 Task: Add the task  Implement a new cloud-based business intelligence system for a company to the section Feature Fling in the project AutoEngine and add a Due Date to the respective task as 2023/07/05
Action: Mouse moved to (509, 353)
Screenshot: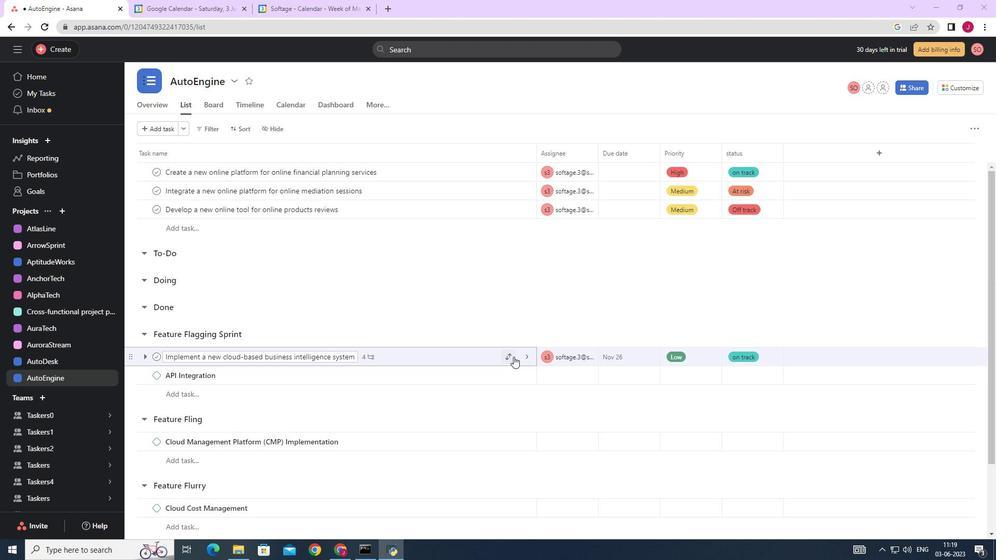 
Action: Mouse pressed left at (509, 353)
Screenshot: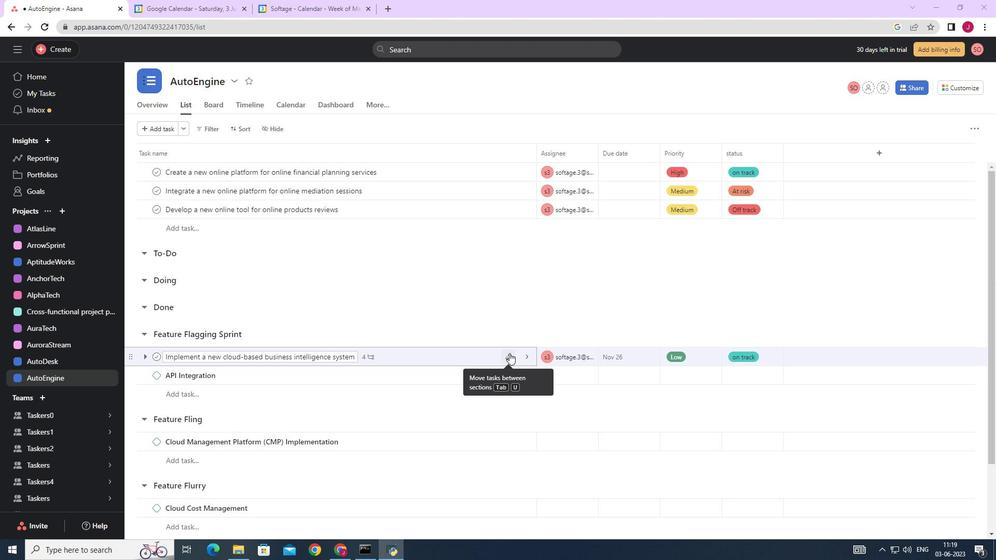 
Action: Mouse moved to (457, 294)
Screenshot: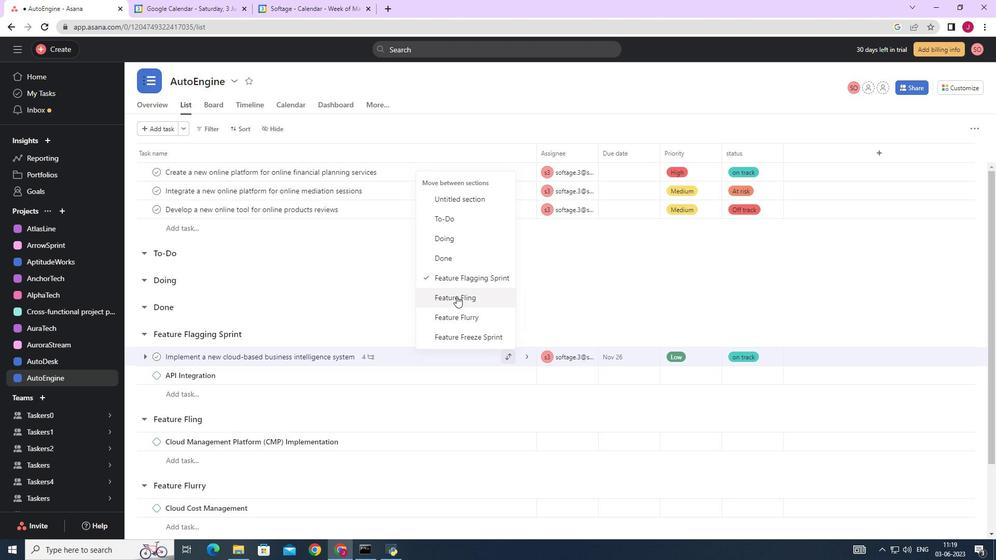 
Action: Mouse pressed left at (457, 294)
Screenshot: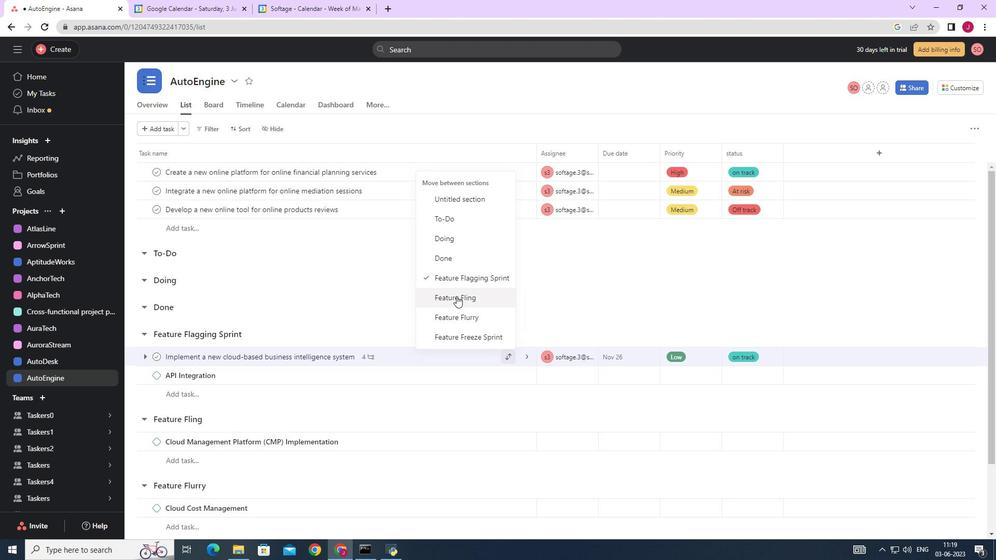 
Action: Mouse moved to (651, 421)
Screenshot: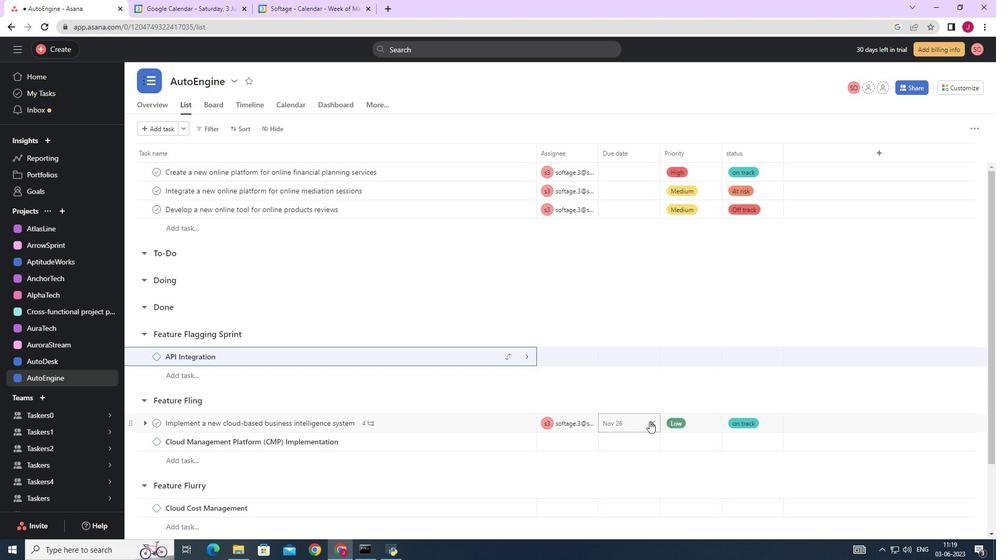 
Action: Mouse pressed left at (651, 421)
Screenshot: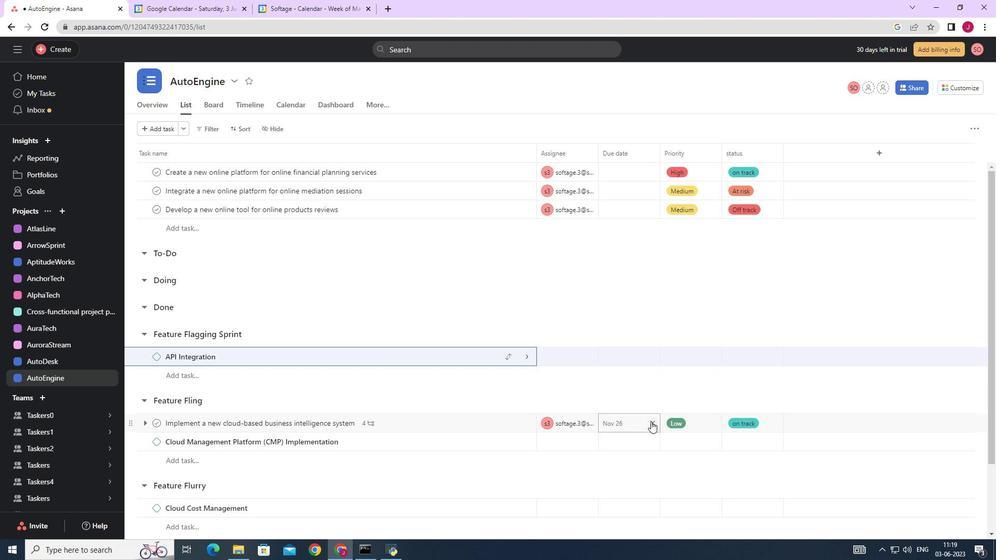 
Action: Mouse moved to (627, 424)
Screenshot: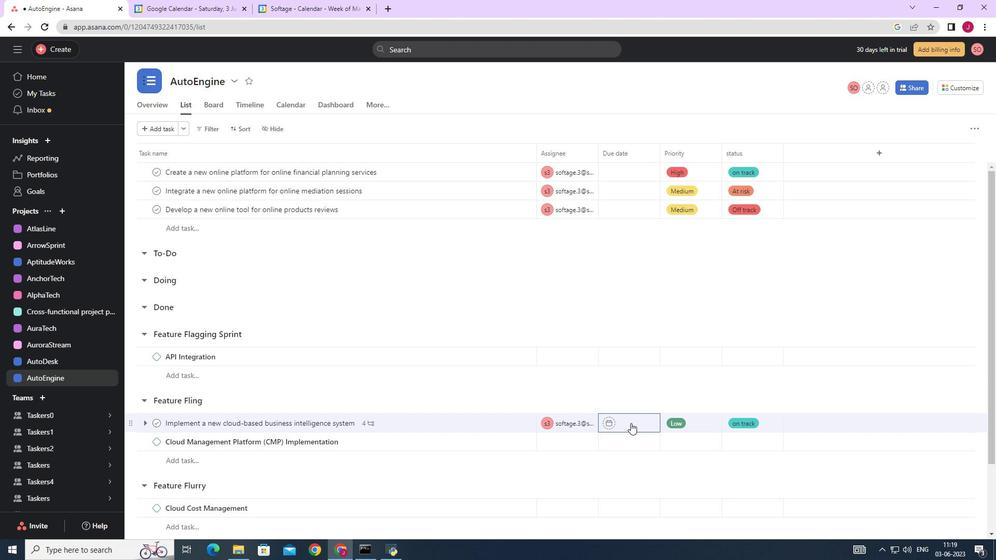 
Action: Mouse pressed left at (627, 424)
Screenshot: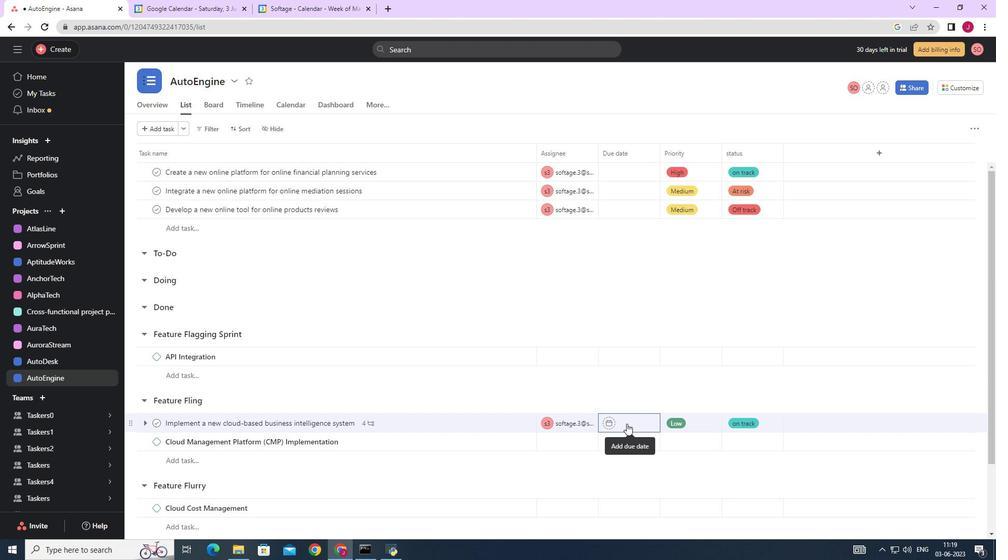 
Action: Mouse moved to (732, 255)
Screenshot: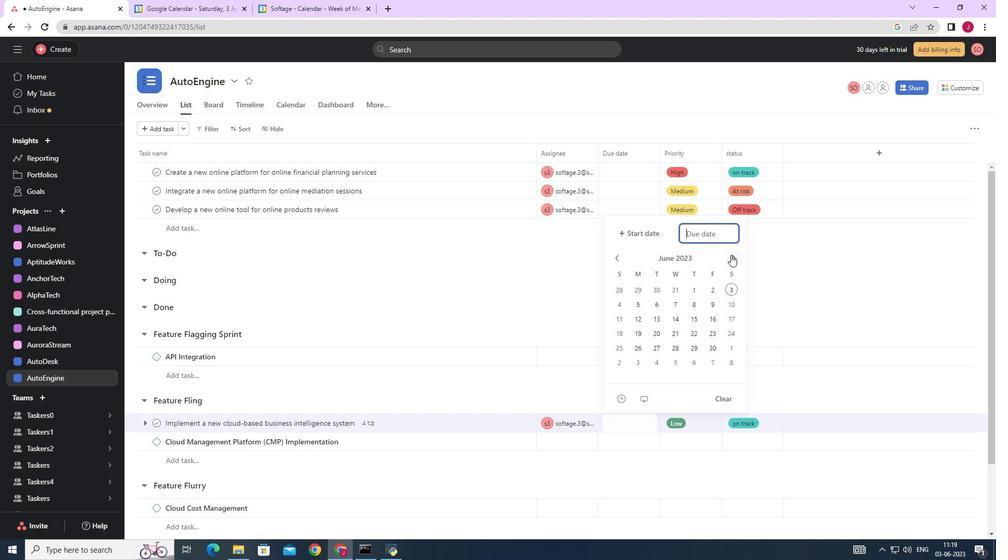 
Action: Mouse pressed left at (732, 255)
Screenshot: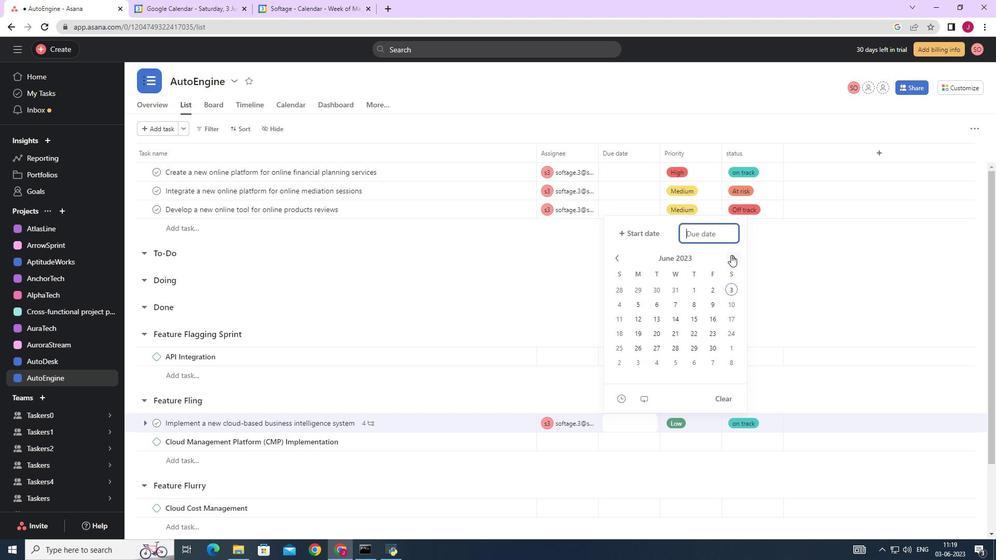 
Action: Mouse moved to (669, 305)
Screenshot: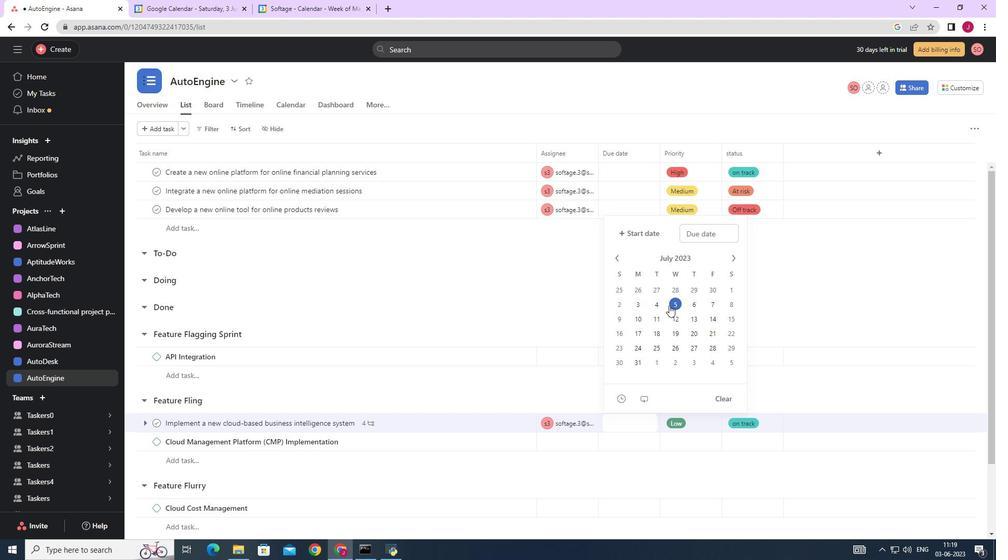 
Action: Mouse pressed left at (669, 305)
Screenshot: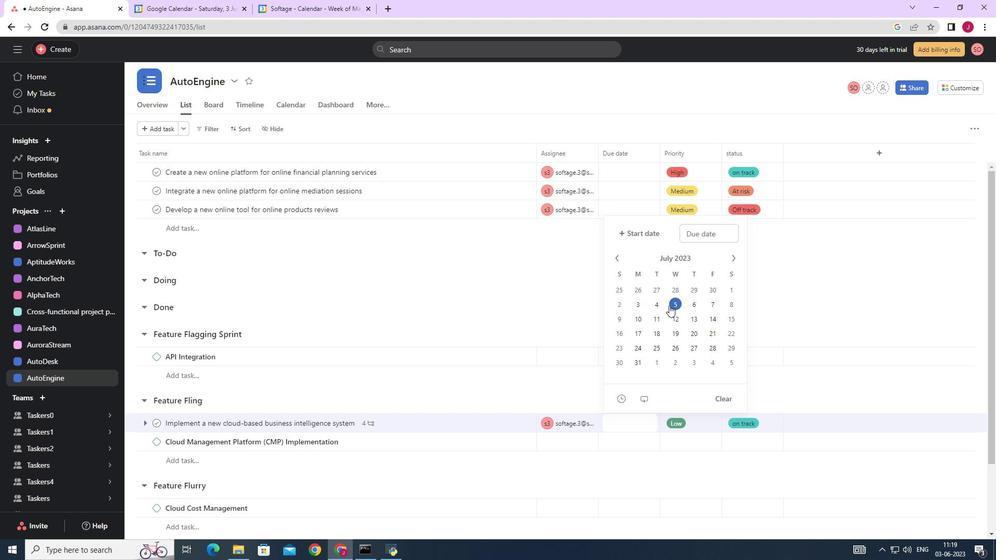 
Action: Mouse moved to (856, 291)
Screenshot: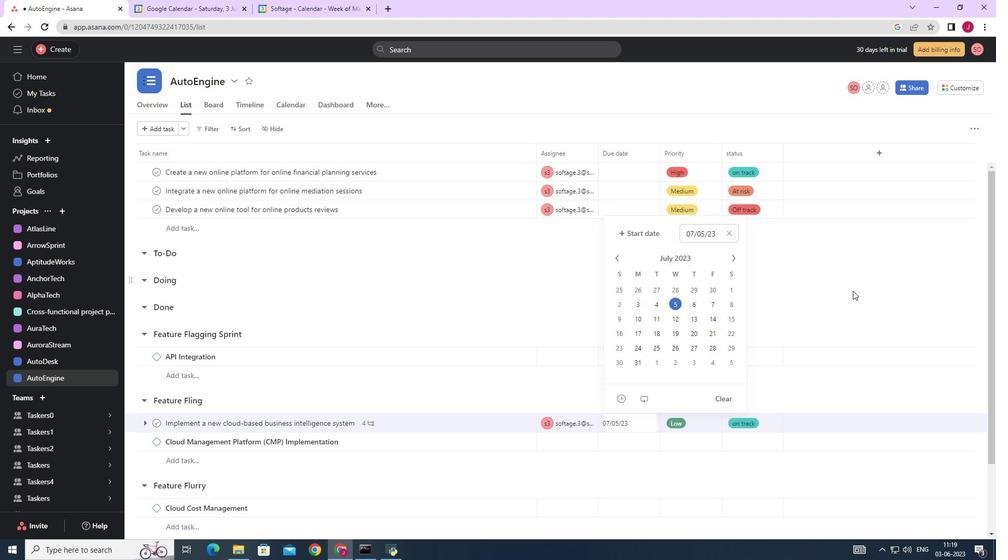 
Action: Mouse pressed left at (856, 291)
Screenshot: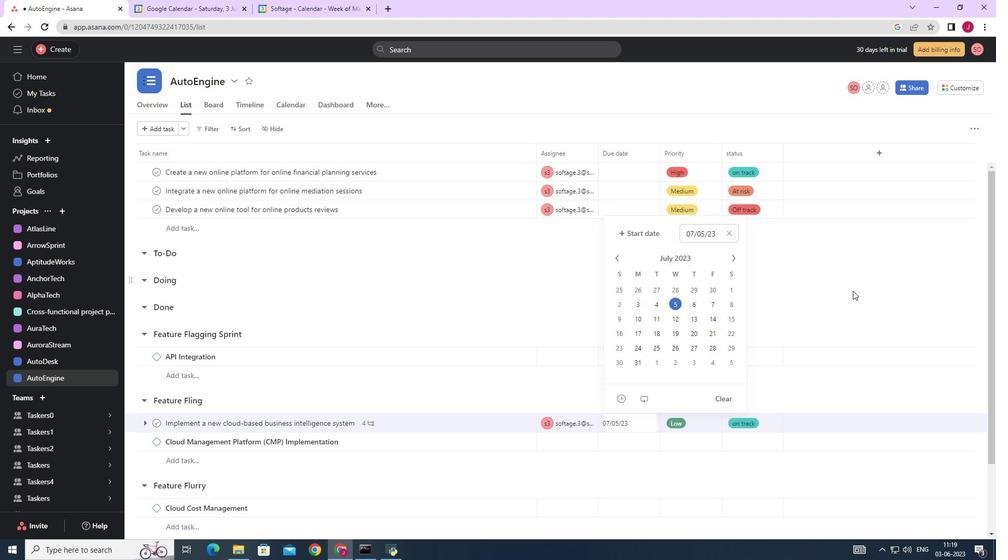 
Action: Mouse moved to (858, 288)
Screenshot: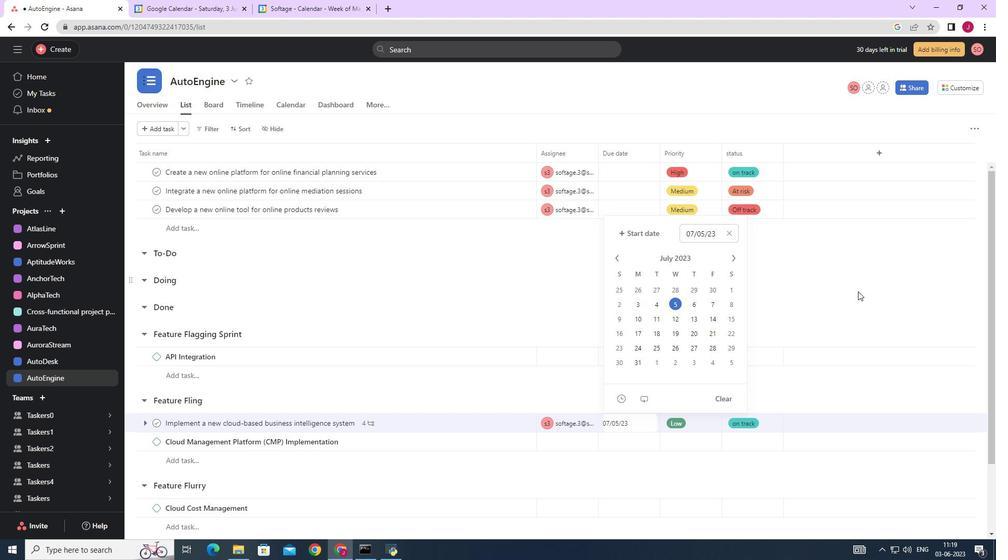 
